 Task: Select Convenience. Add to cart, from CVS for 3194 Cheshire Road, Bridgeport, Connecticut 06604, Cell Number 203-362-4243, following items : Pedigree  - 2, Nylabone Small Dog Chew Treat - 1
Action: Mouse moved to (257, 117)
Screenshot: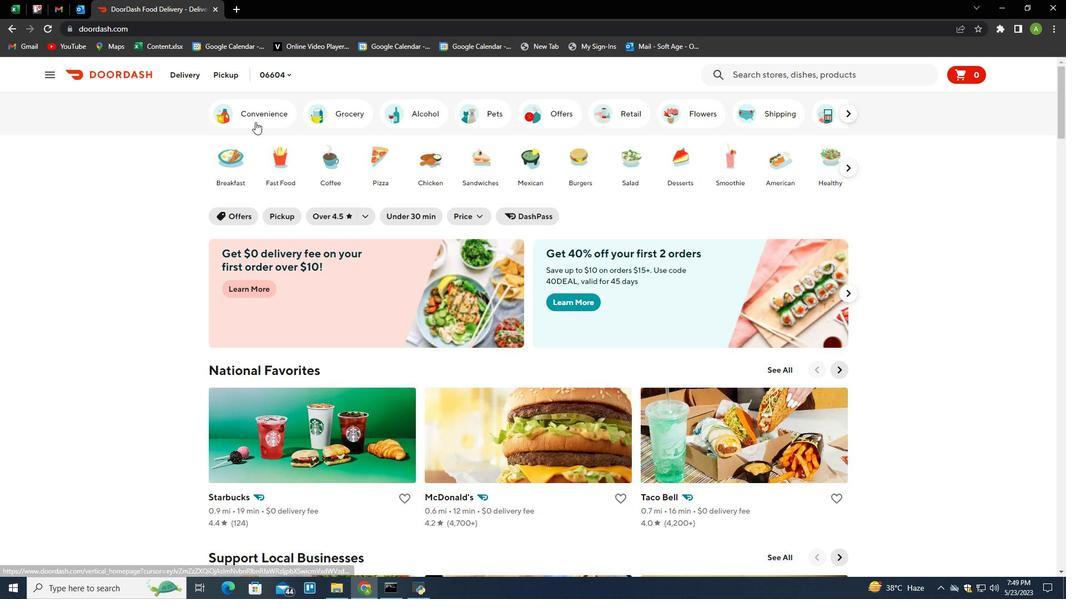 
Action: Mouse pressed left at (257, 117)
Screenshot: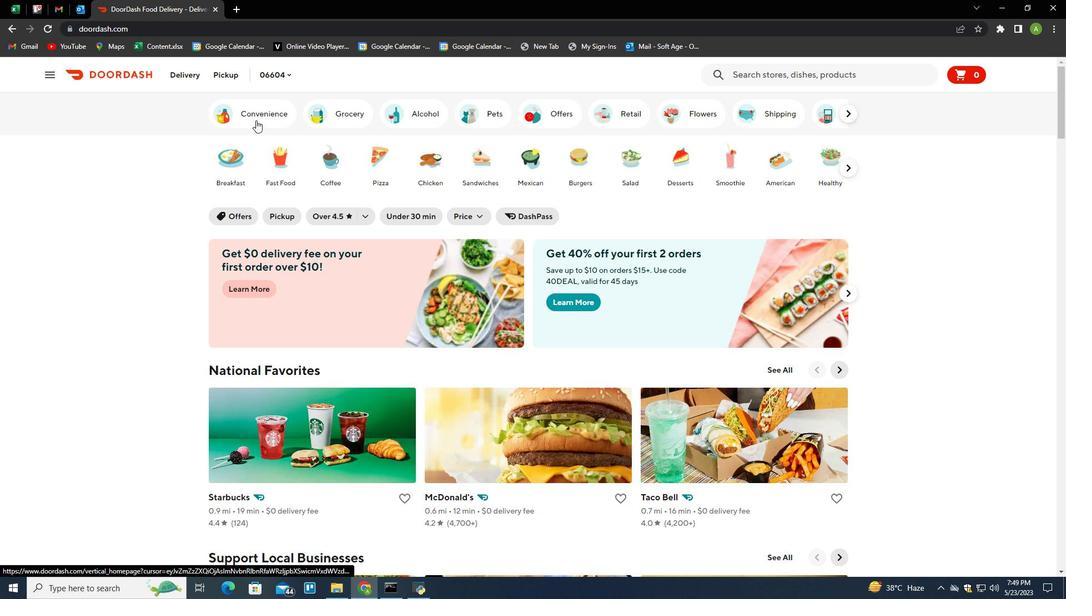 
Action: Mouse moved to (680, 370)
Screenshot: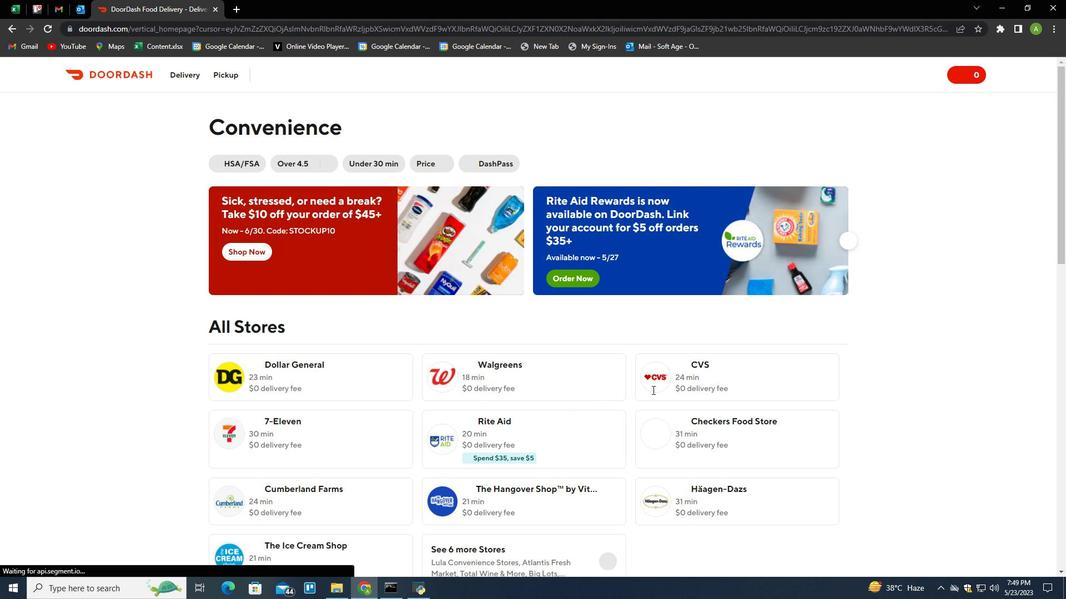 
Action: Mouse pressed left at (680, 370)
Screenshot: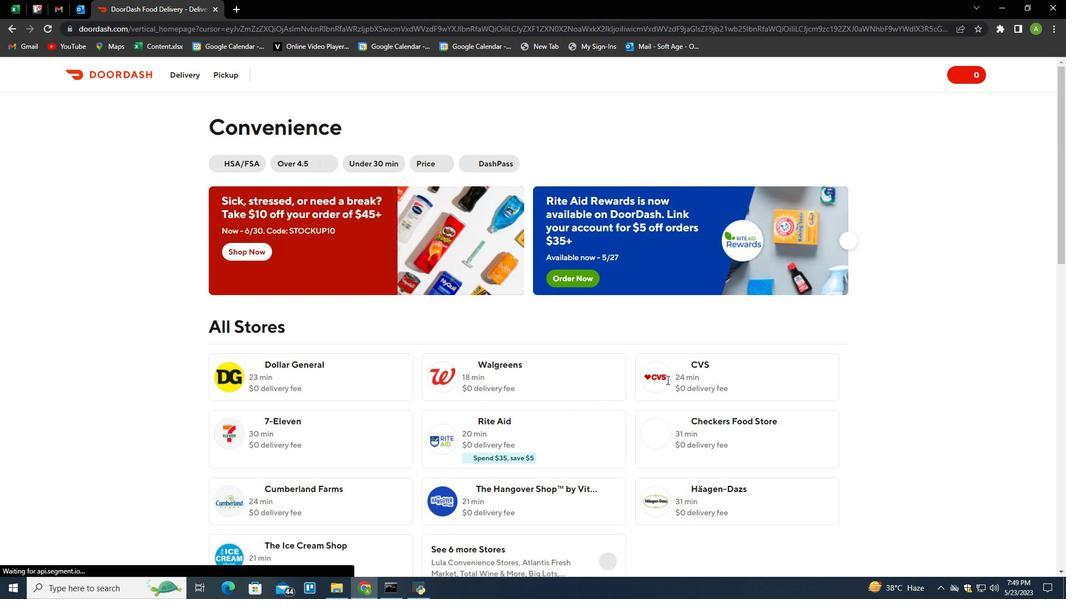 
Action: Mouse moved to (205, 77)
Screenshot: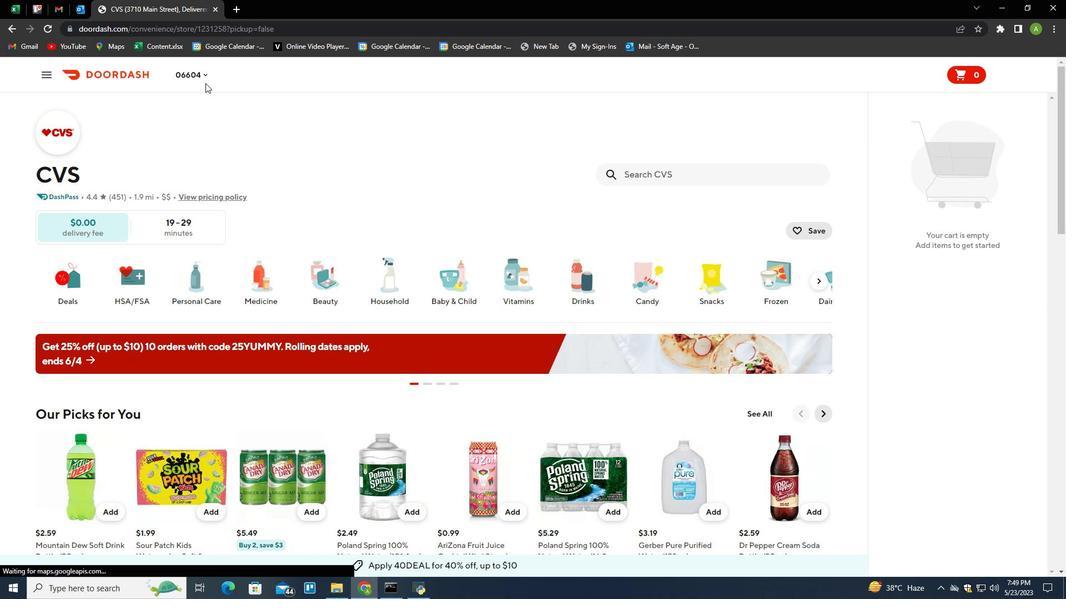 
Action: Mouse pressed left at (205, 77)
Screenshot: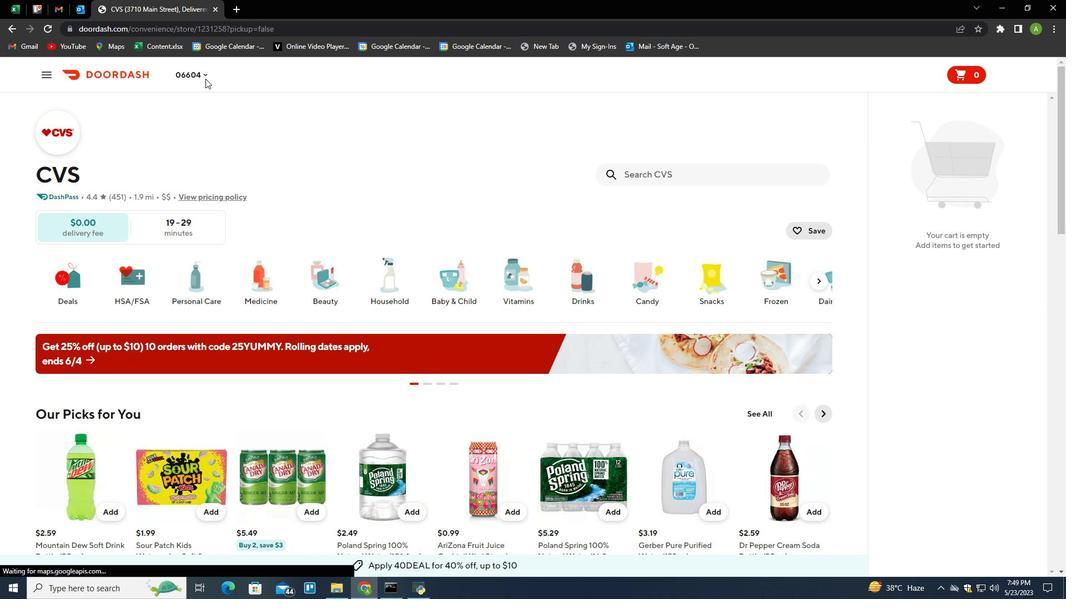
Action: Mouse moved to (223, 124)
Screenshot: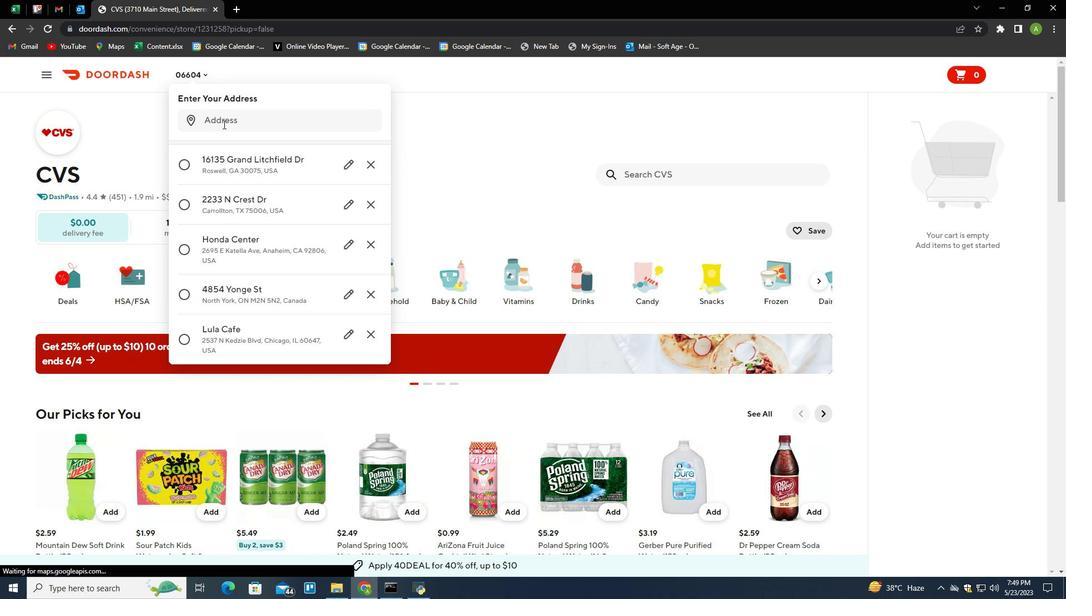 
Action: Mouse pressed left at (223, 124)
Screenshot: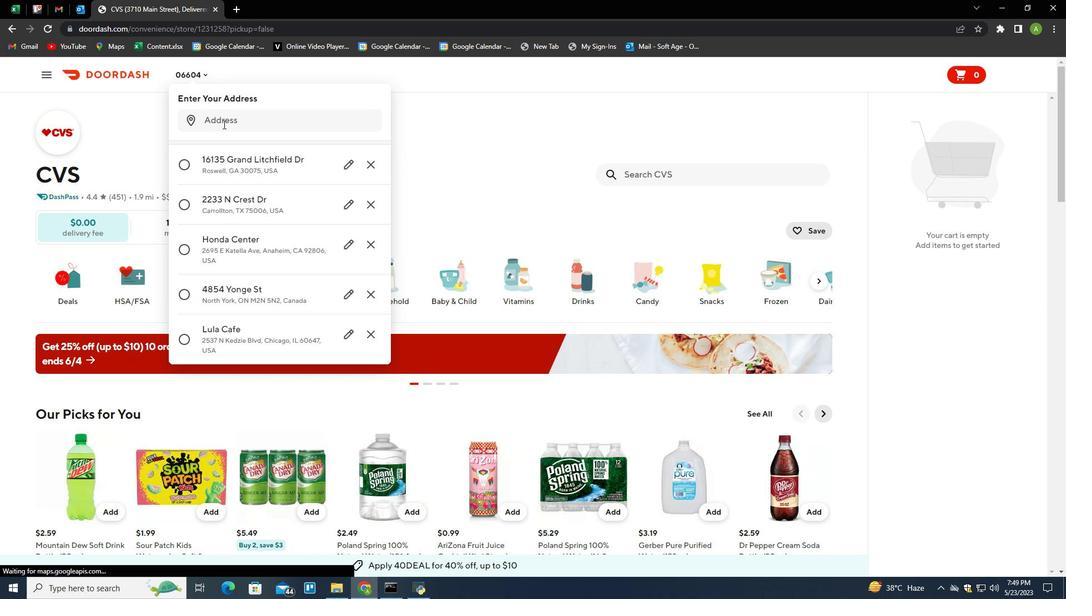 
Action: Mouse moved to (217, 119)
Screenshot: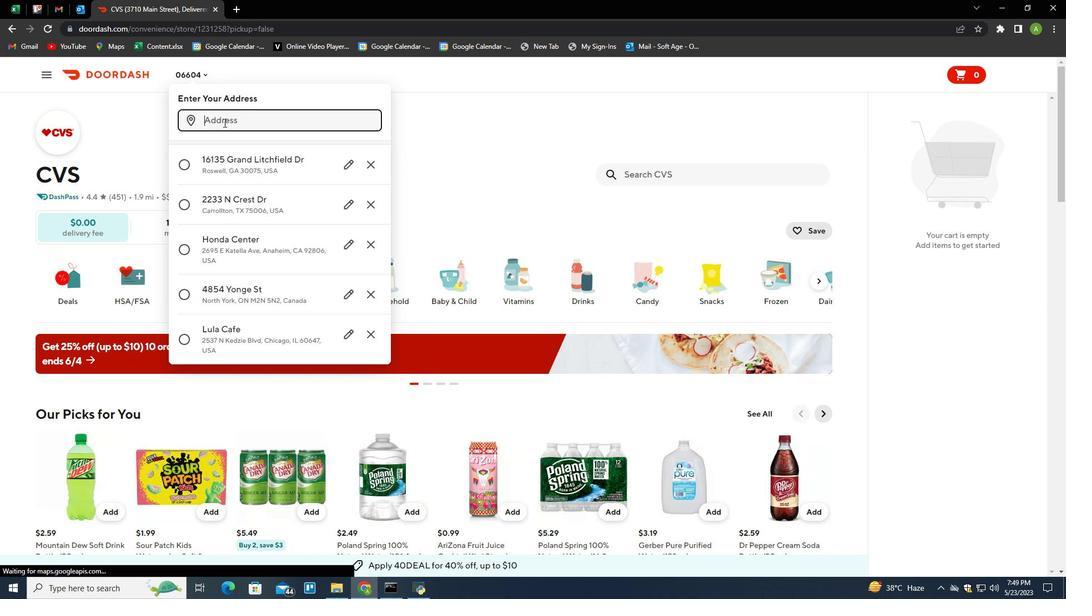 
Action: Key pressed 3194<Key.space>cheshhire<Key.backspace><Key.backspace><Key.backspace><Key.backspace><Key.backspace>hire<Key.space>road,<Key.space>brige<Key.backspace><Key.backspace>dgeport,connecticut<Key.space>06604<Key.enter>
Screenshot: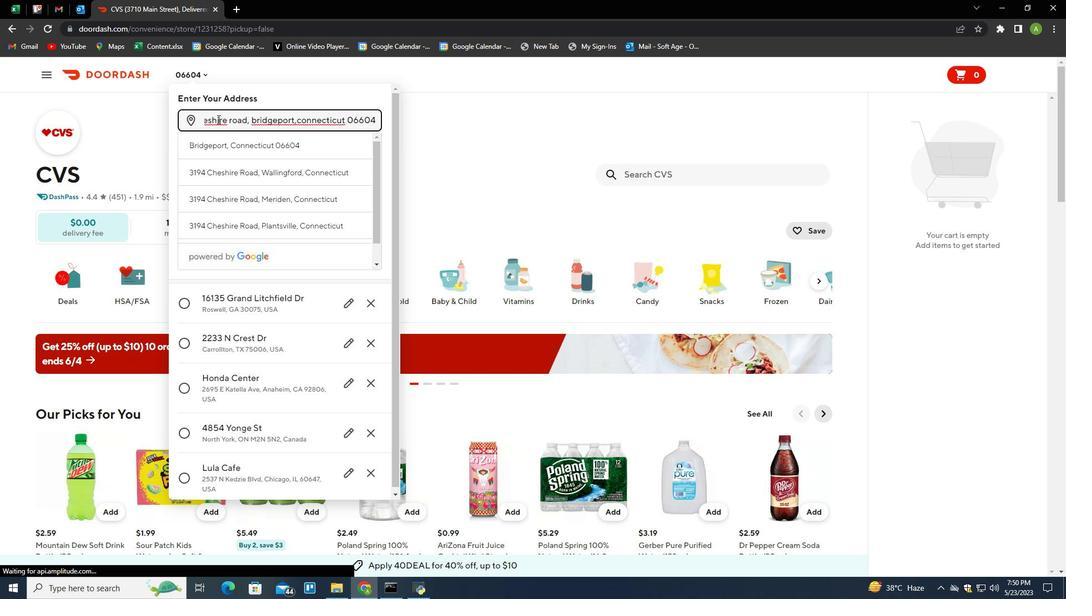 
Action: Mouse moved to (337, 421)
Screenshot: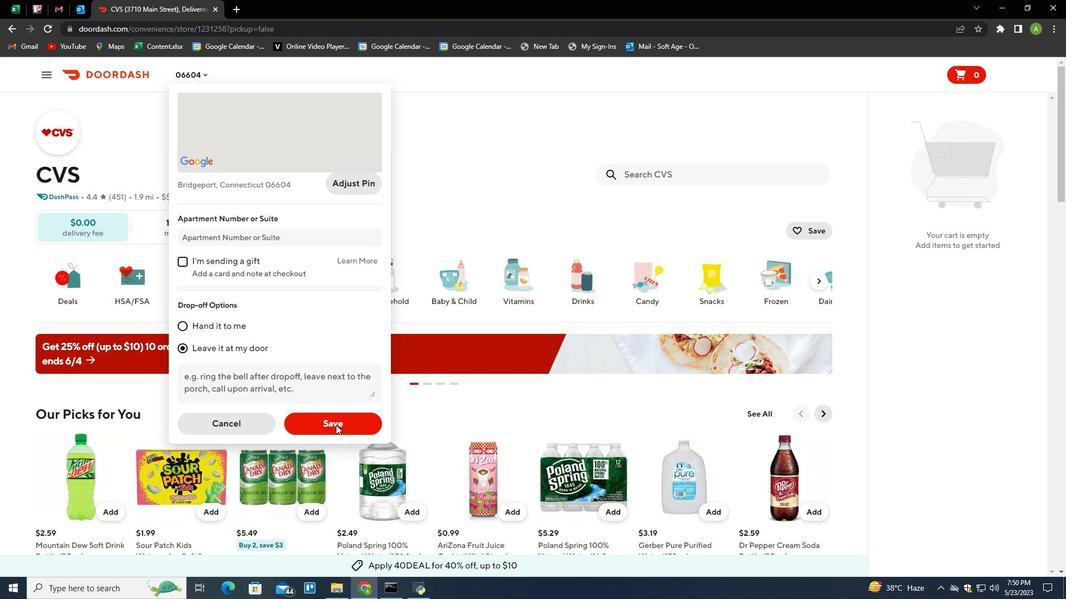 
Action: Mouse pressed left at (337, 421)
Screenshot: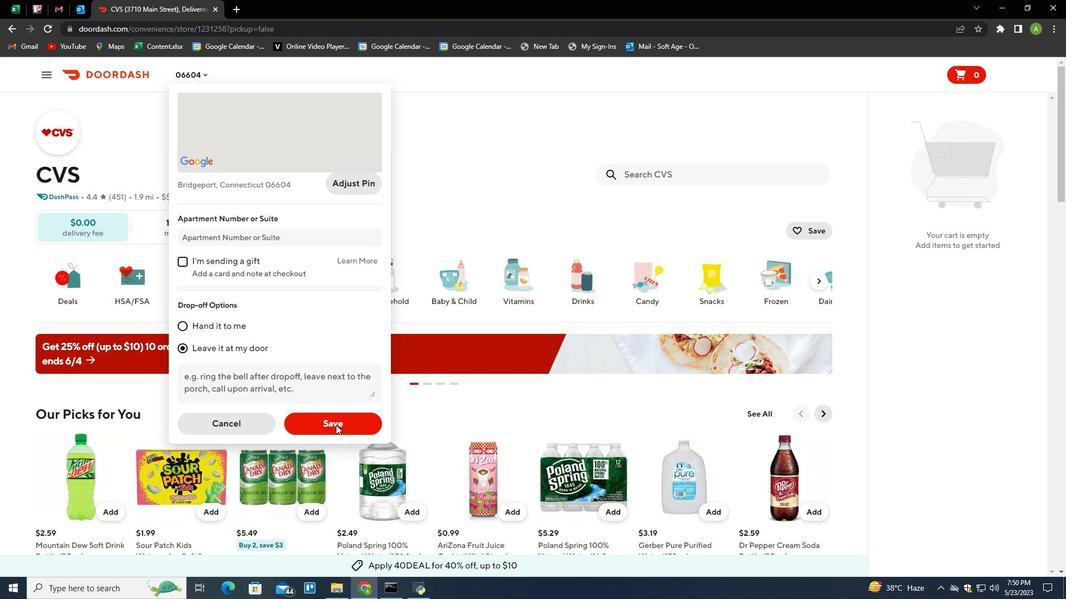 
Action: Mouse moved to (636, 169)
Screenshot: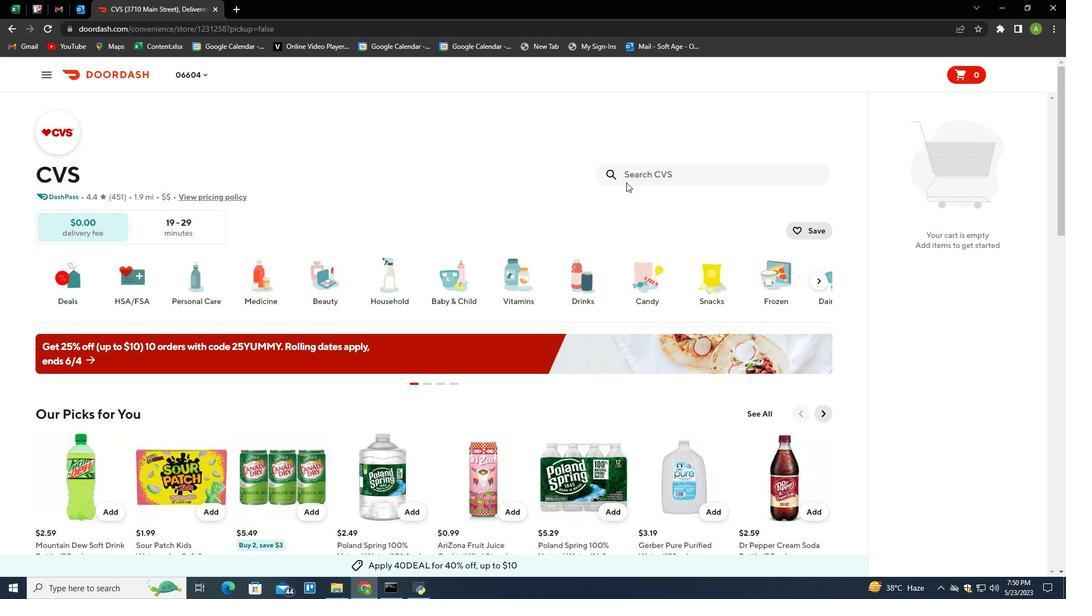 
Action: Mouse pressed left at (636, 169)
Screenshot: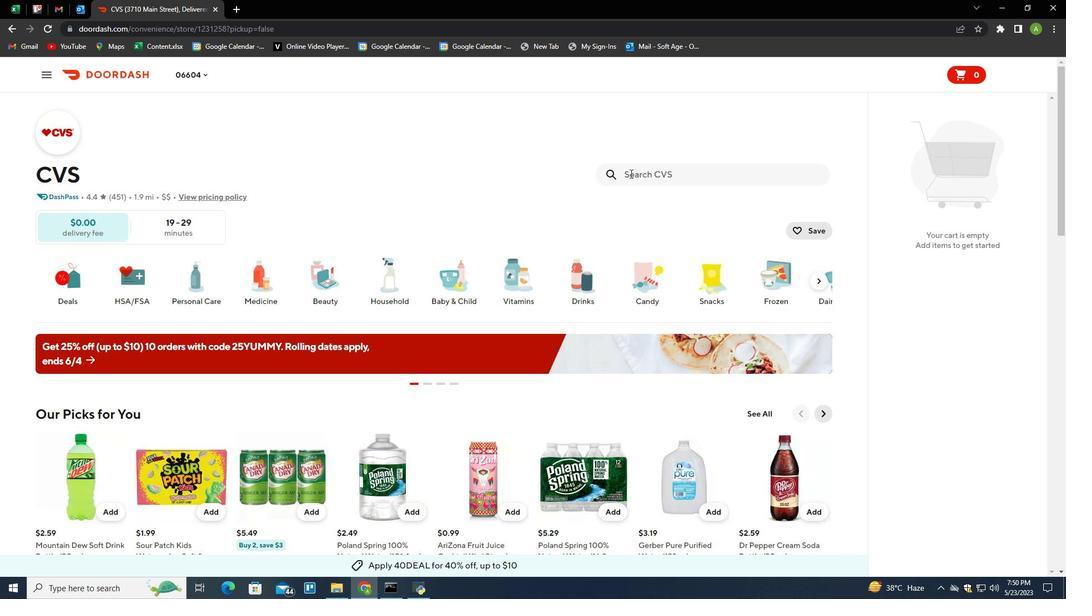
Action: Mouse moved to (499, 250)
Screenshot: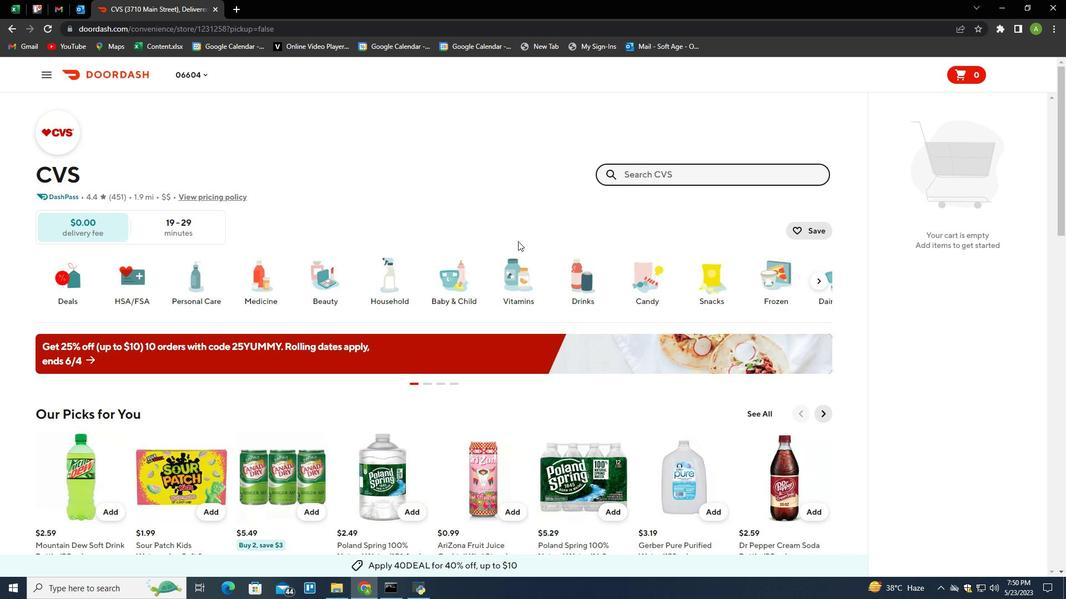 
Action: Key pressed pedigree<Key.enter>
Screenshot: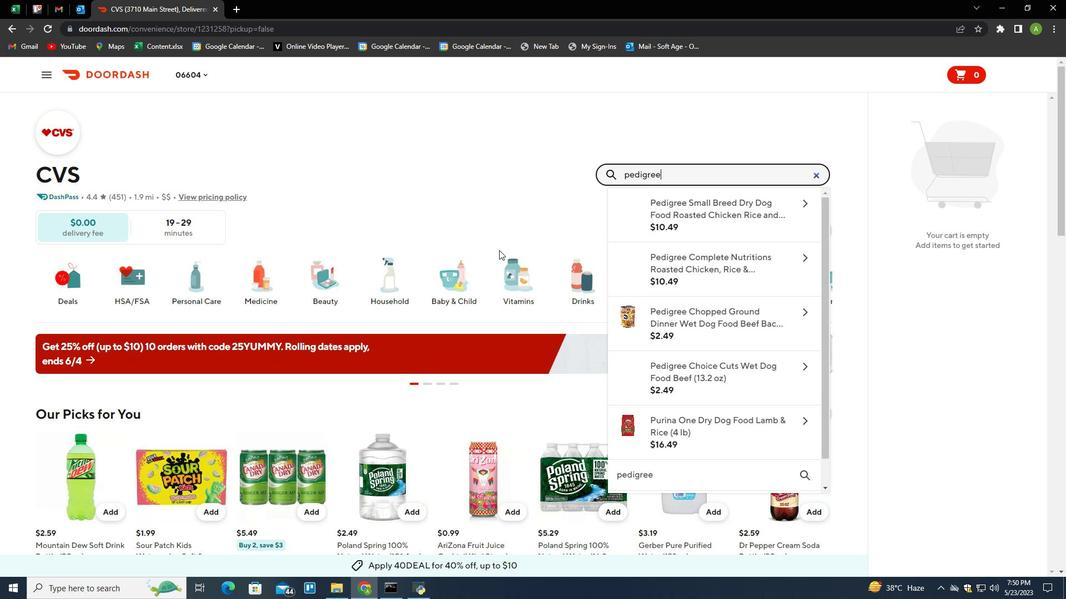 
Action: Mouse moved to (103, 287)
Screenshot: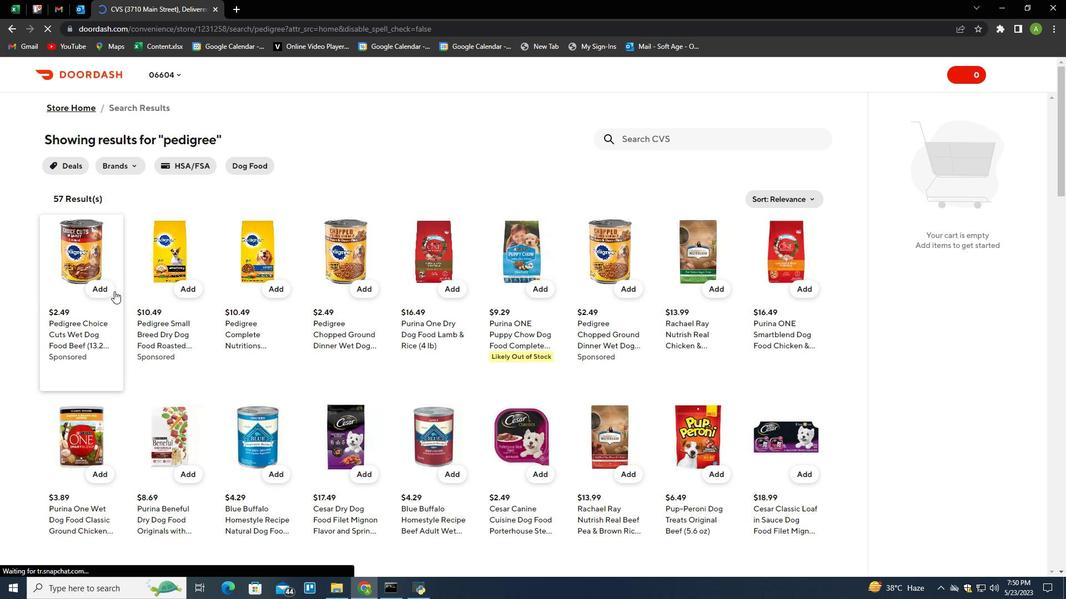 
Action: Mouse pressed left at (103, 287)
Screenshot: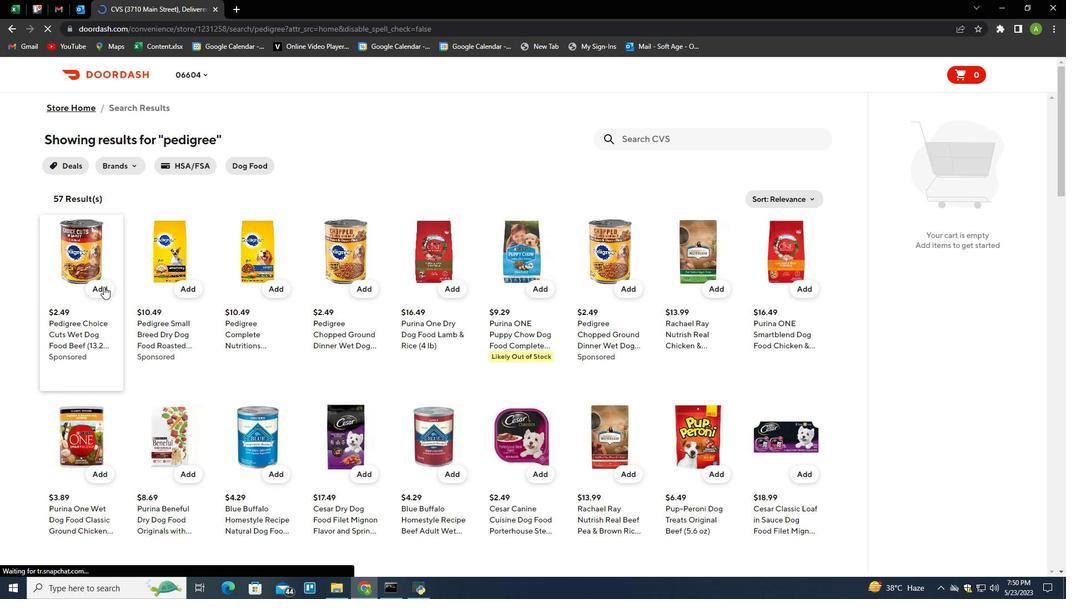
Action: Mouse moved to (1028, 192)
Screenshot: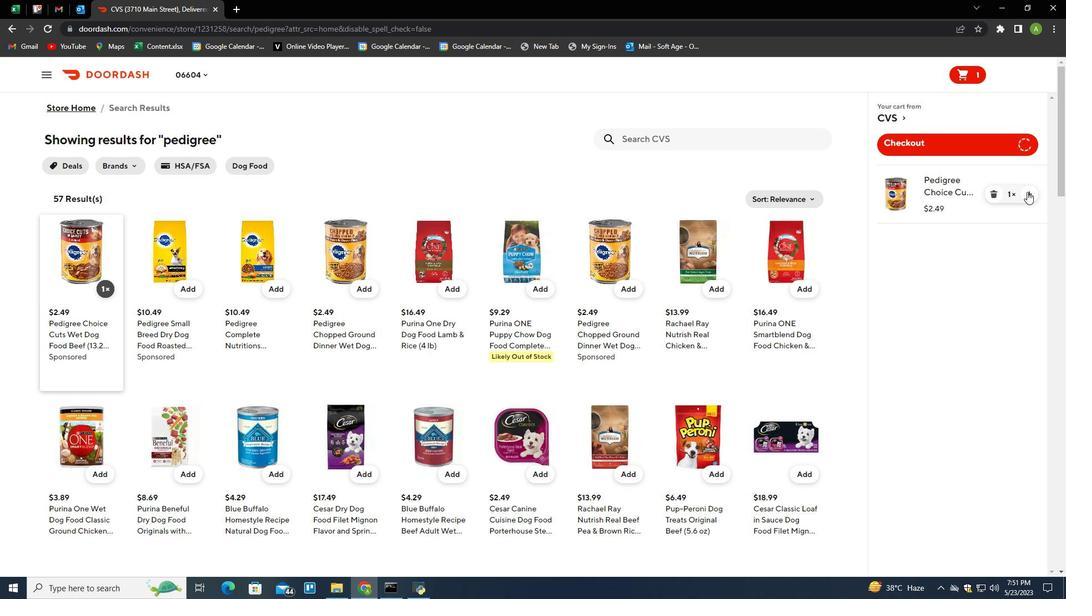 
Action: Mouse pressed left at (1028, 192)
Screenshot: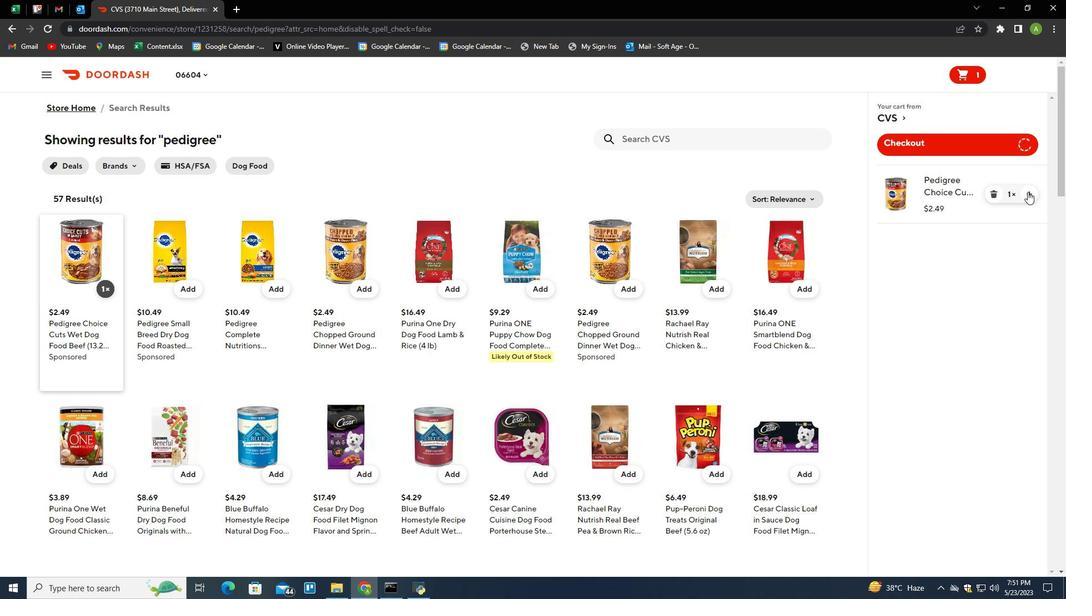 
Action: Mouse moved to (638, 138)
Screenshot: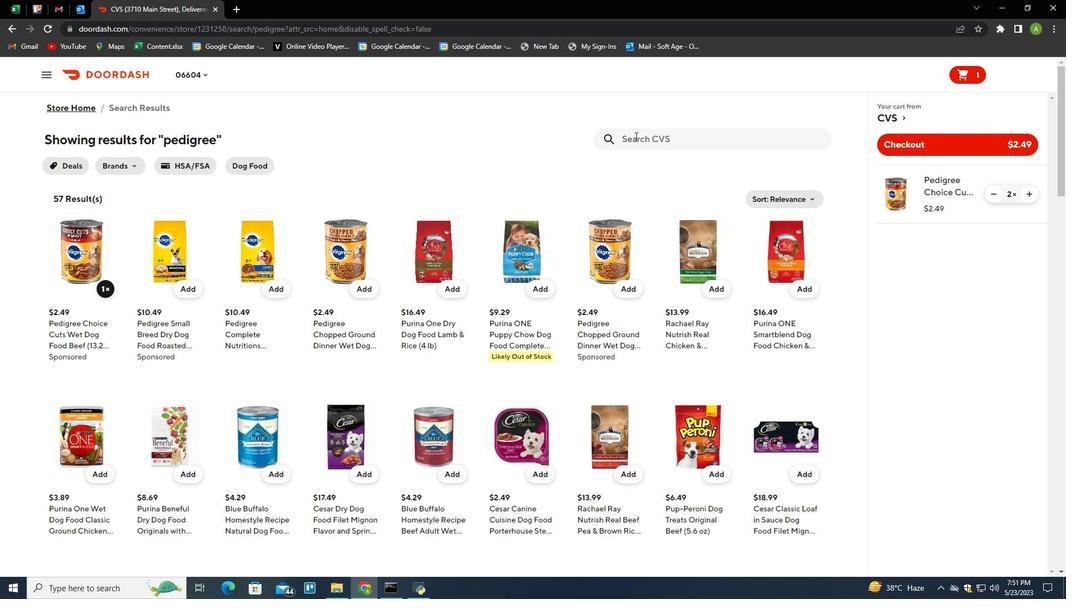 
Action: Mouse pressed left at (638, 138)
Screenshot: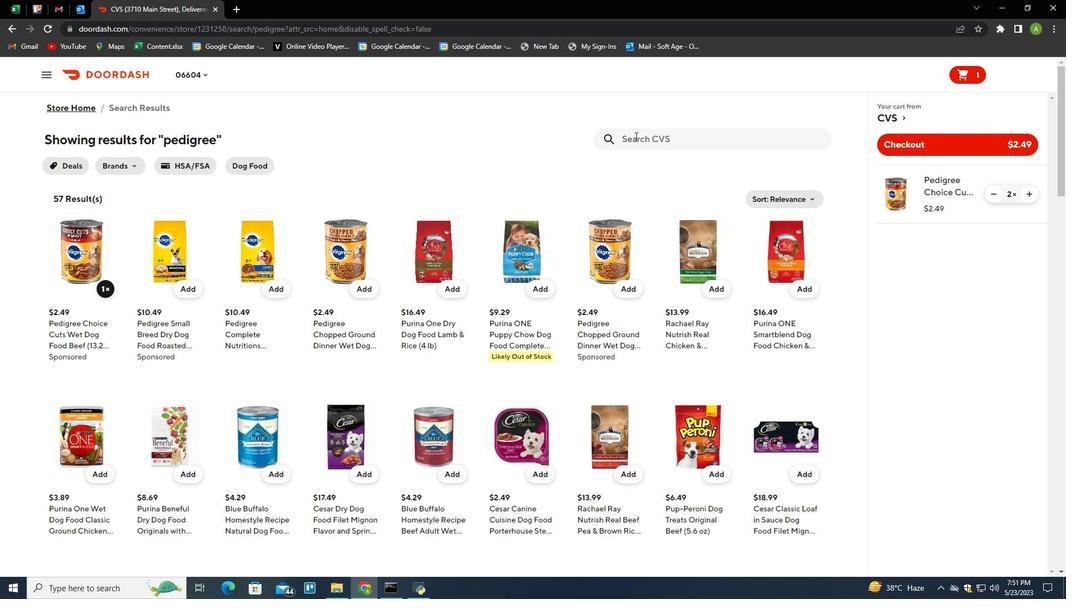 
Action: Mouse moved to (559, 157)
Screenshot: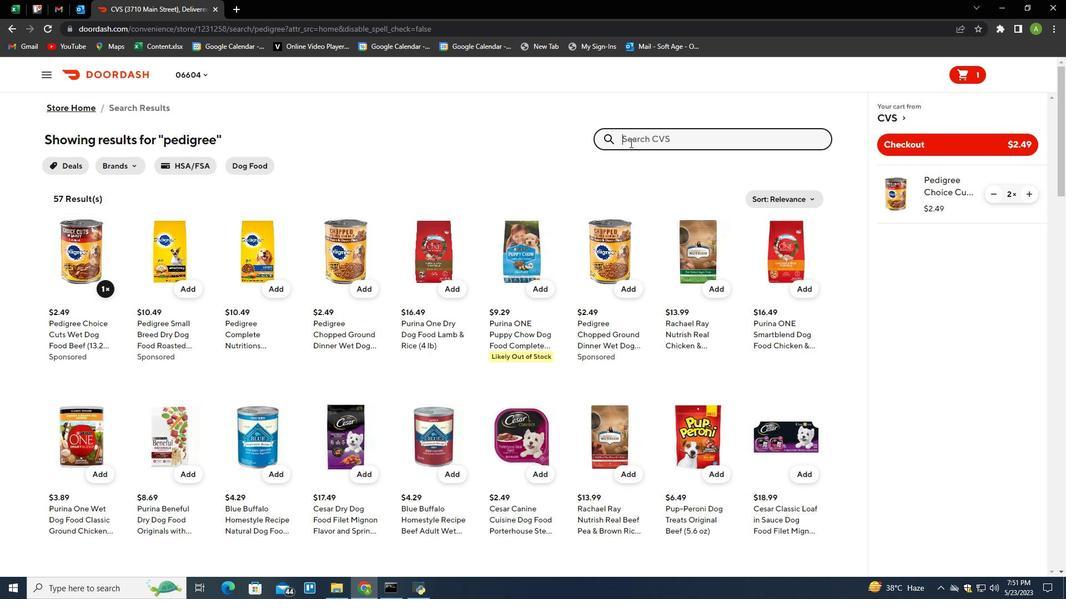 
Action: Key pressed nylabom<Key.backspace>ne<Key.space>small<Key.space>dog<Key.space>chew<Key.space>treat<Key.enter>
Screenshot: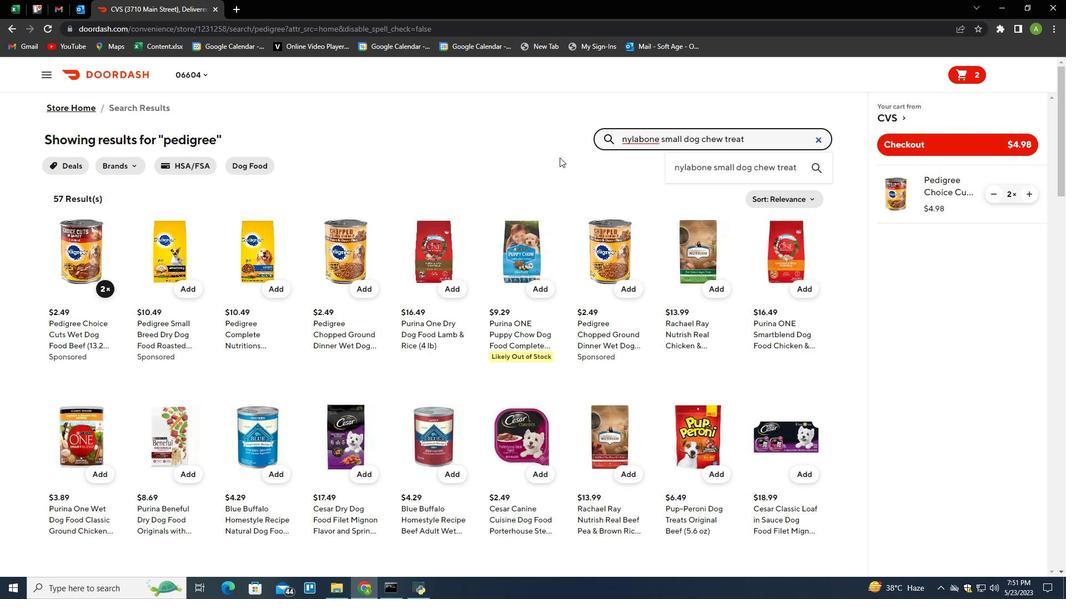 
Action: Mouse moved to (99, 289)
Screenshot: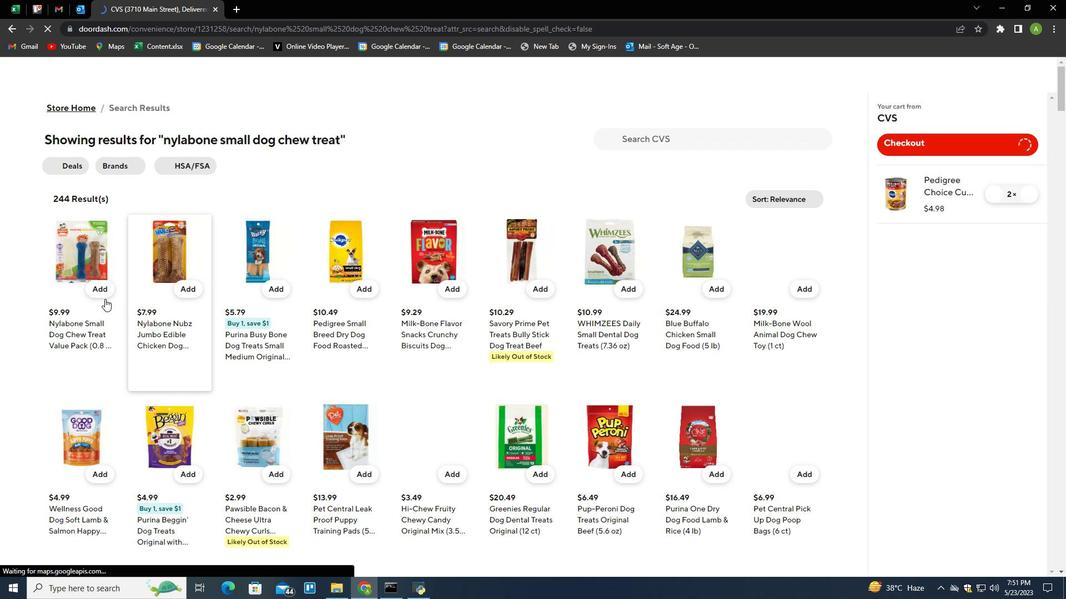 
Action: Mouse pressed left at (99, 289)
Screenshot: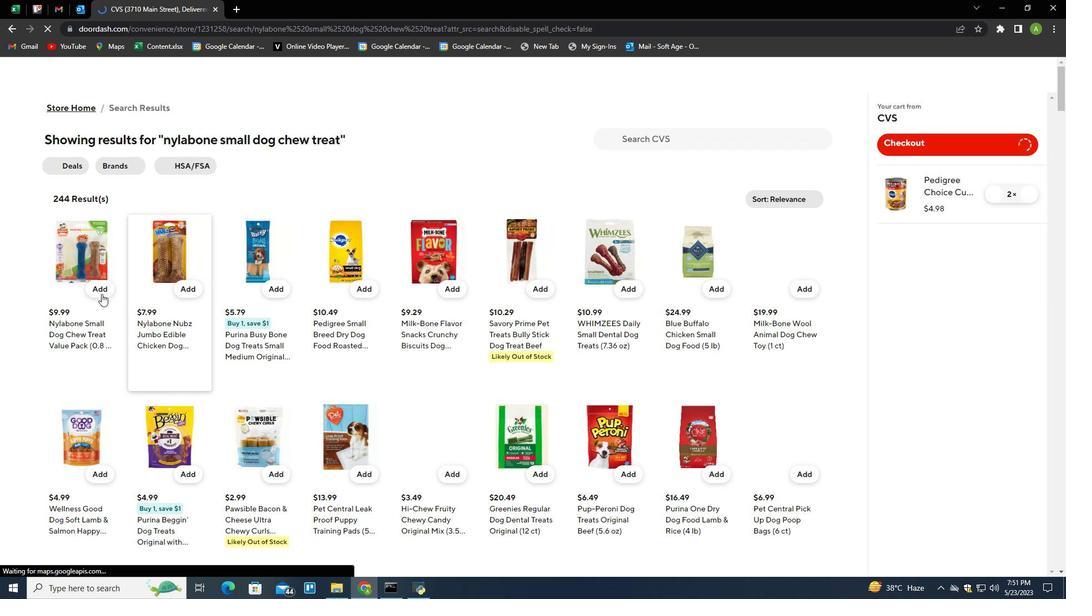 
Action: Mouse moved to (926, 147)
Screenshot: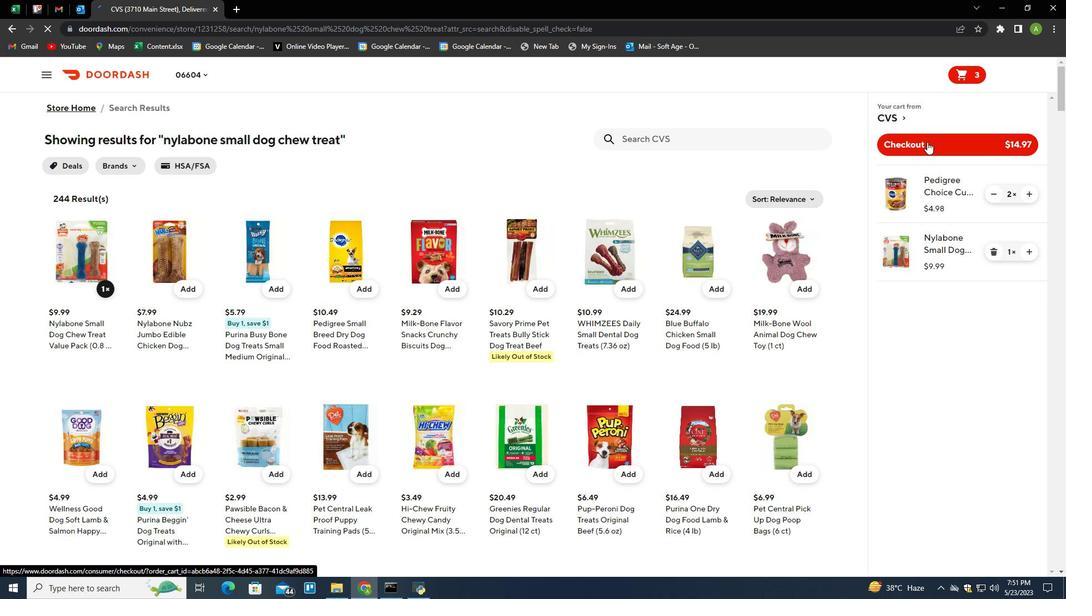 
Action: Mouse pressed left at (926, 147)
Screenshot: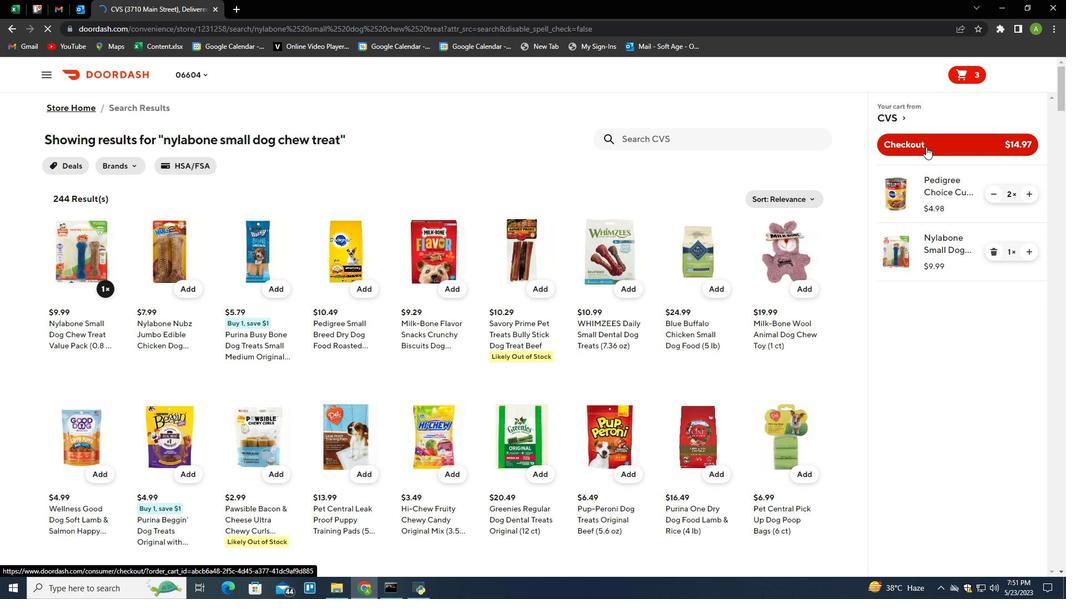 
Action: Mouse moved to (700, 211)
Screenshot: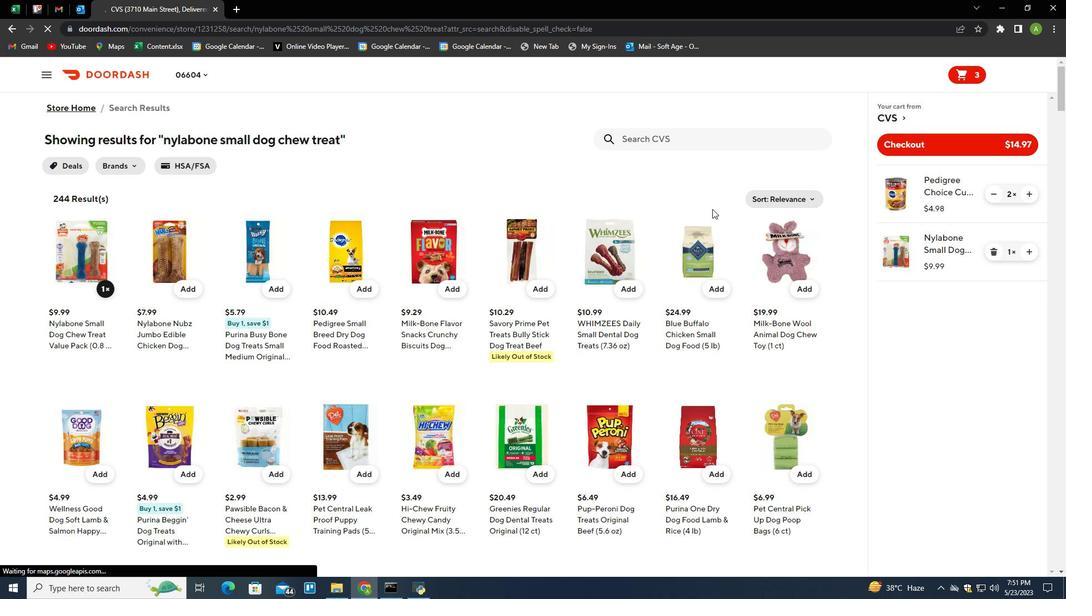 
